 Task: Create a rule from the Recommended list, Task Added to this Project -> add SubTasks in the project BioForge with SubTasks Gather and Analyse Requirements , Design and Implement Solution , System Test and UAT , Release to Production / Go Live
Action: Mouse moved to (566, 410)
Screenshot: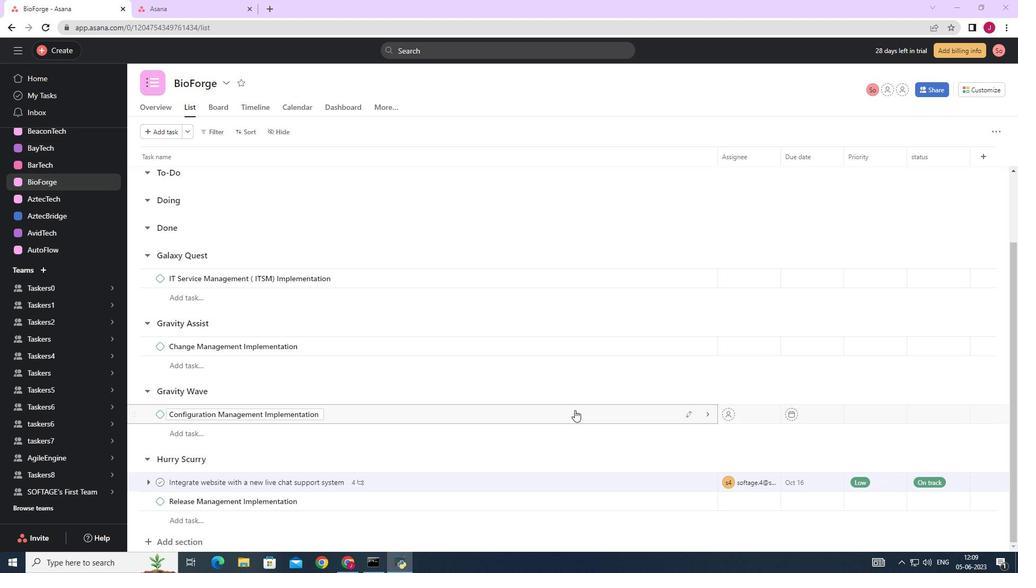 
Action: Mouse scrolled (566, 410) with delta (0, 0)
Screenshot: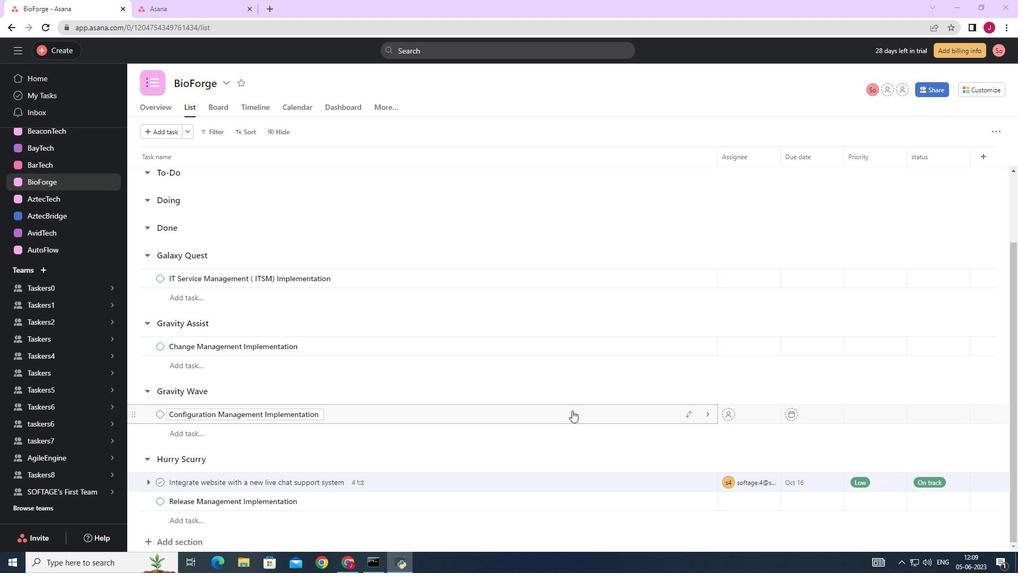 
Action: Mouse scrolled (566, 410) with delta (0, 0)
Screenshot: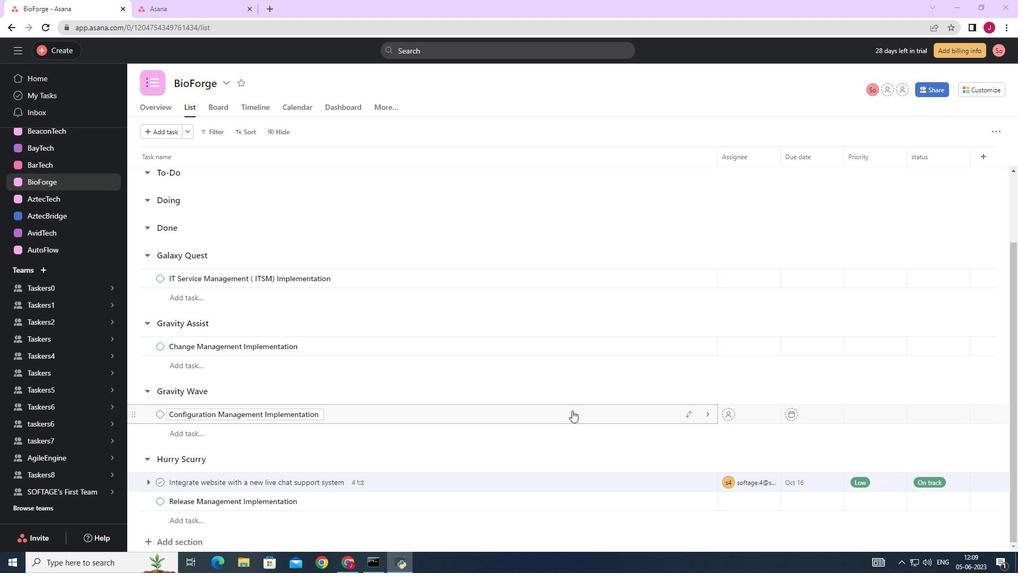 
Action: Mouse scrolled (566, 410) with delta (0, 0)
Screenshot: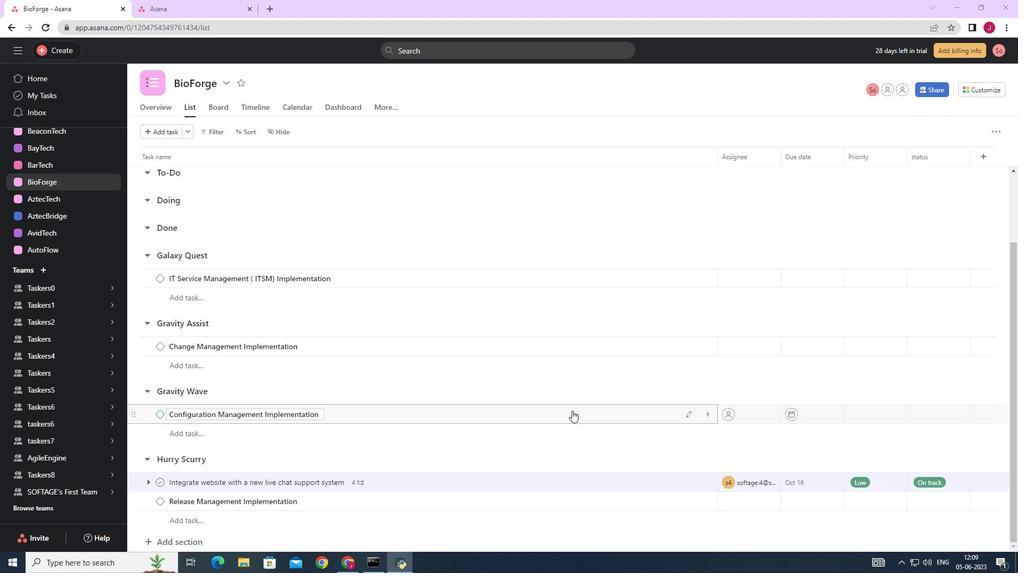 
Action: Mouse scrolled (566, 410) with delta (0, 0)
Screenshot: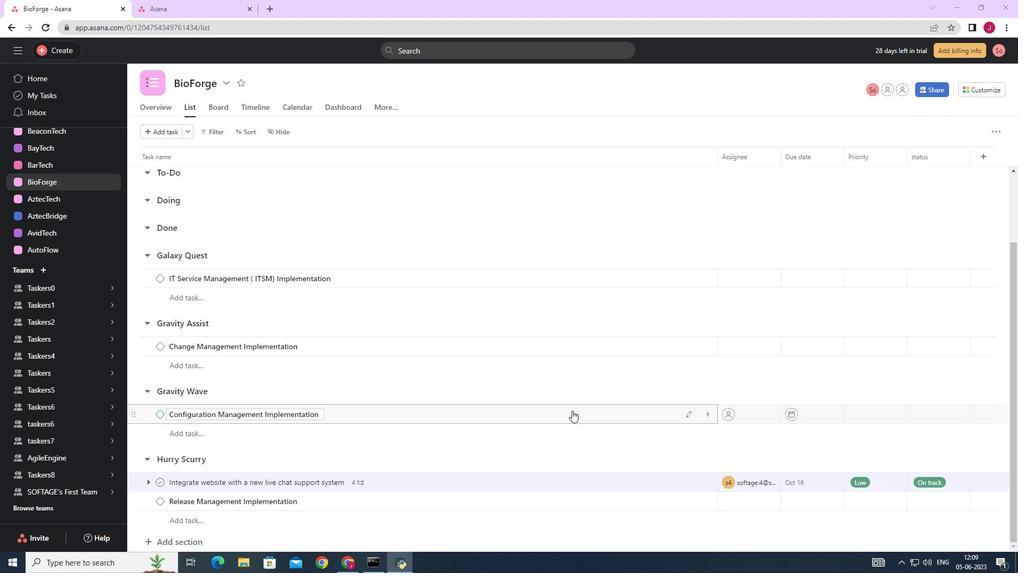 
Action: Mouse scrolled (566, 410) with delta (0, 0)
Screenshot: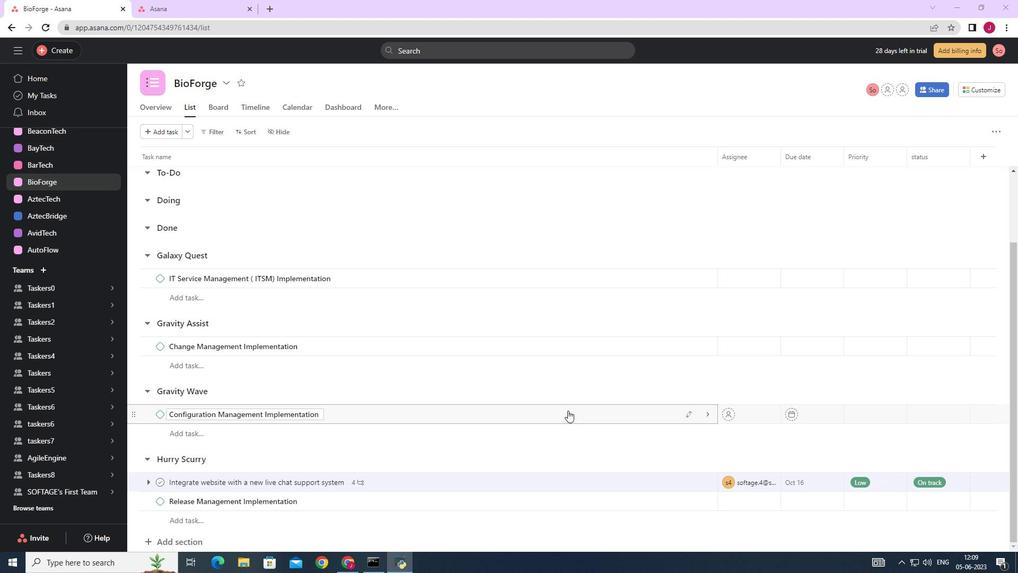 
Action: Mouse moved to (485, 425)
Screenshot: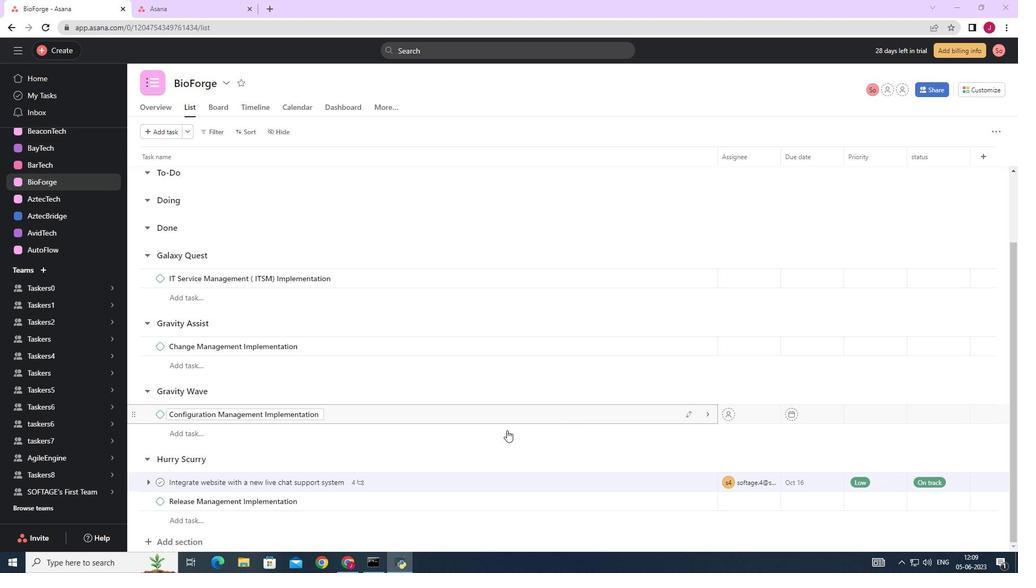 
Action: Mouse scrolled (485, 424) with delta (0, 0)
Screenshot: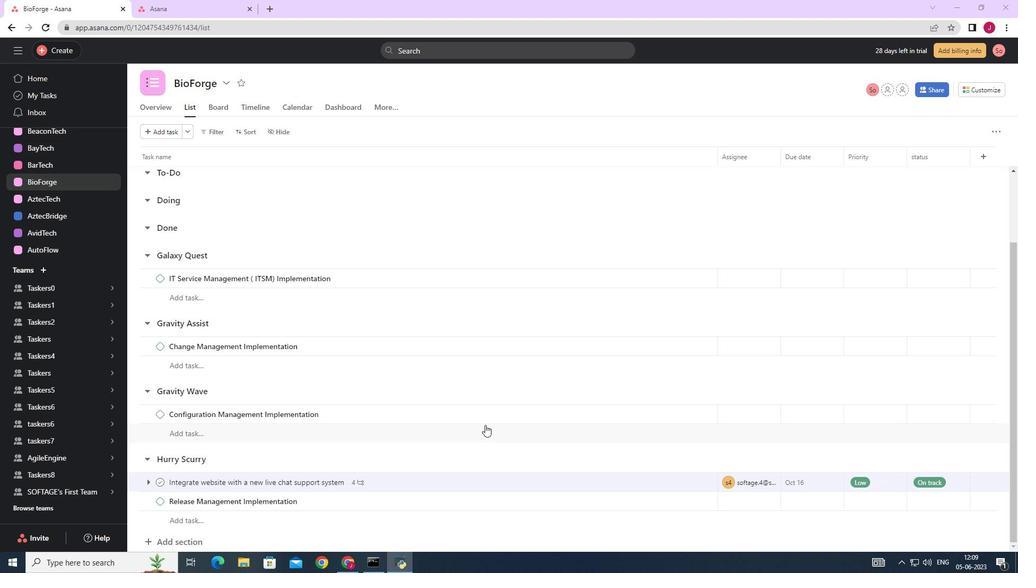 
Action: Mouse scrolled (485, 424) with delta (0, 0)
Screenshot: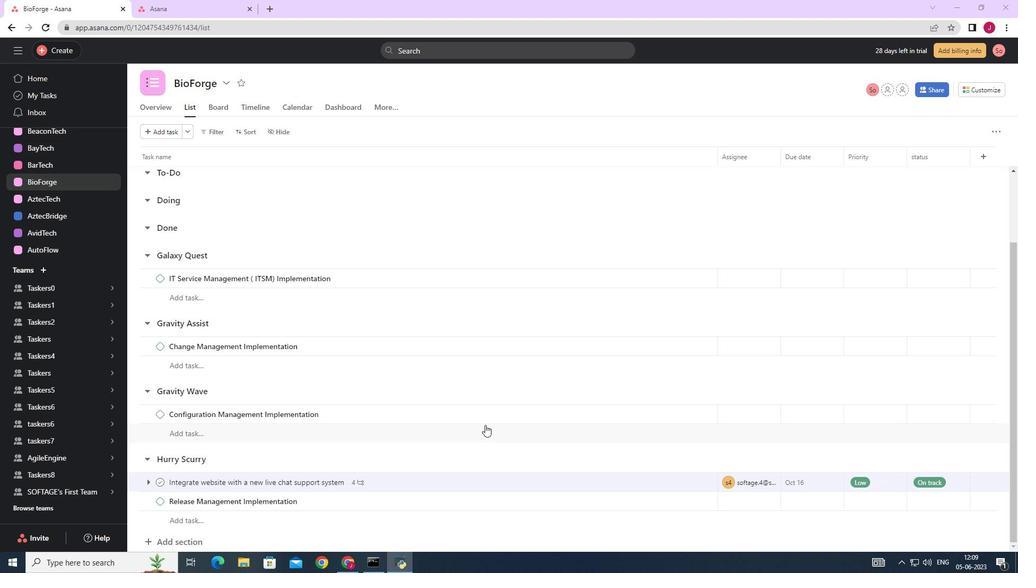 
Action: Mouse scrolled (485, 424) with delta (0, 0)
Screenshot: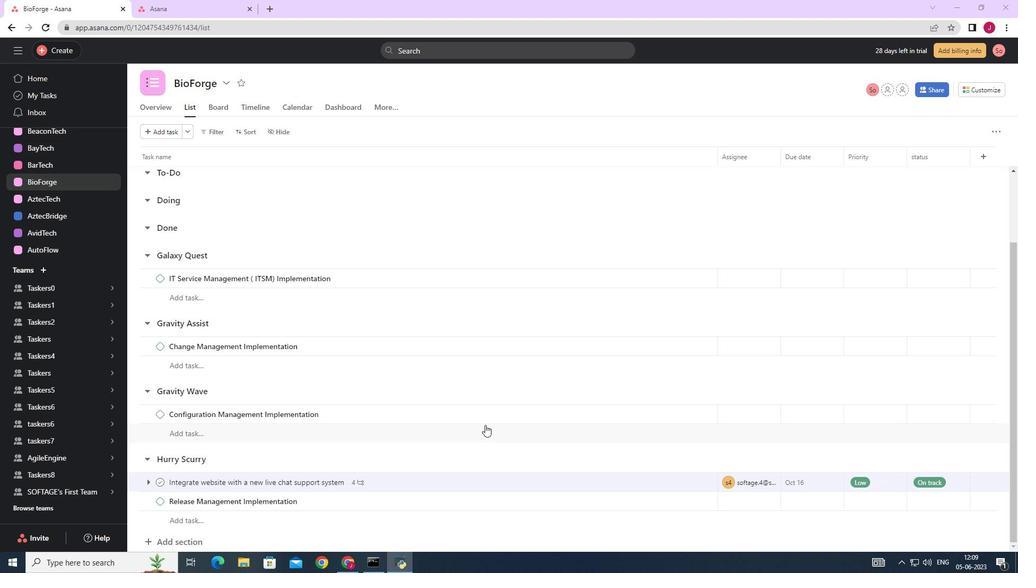 
Action: Mouse scrolled (485, 425) with delta (0, 0)
Screenshot: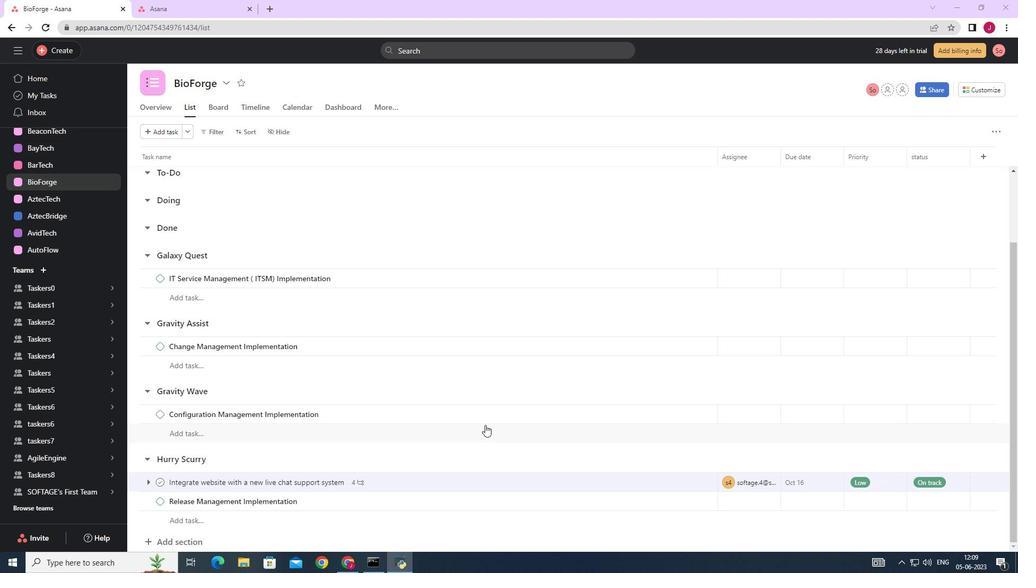 
Action: Mouse scrolled (485, 425) with delta (0, 0)
Screenshot: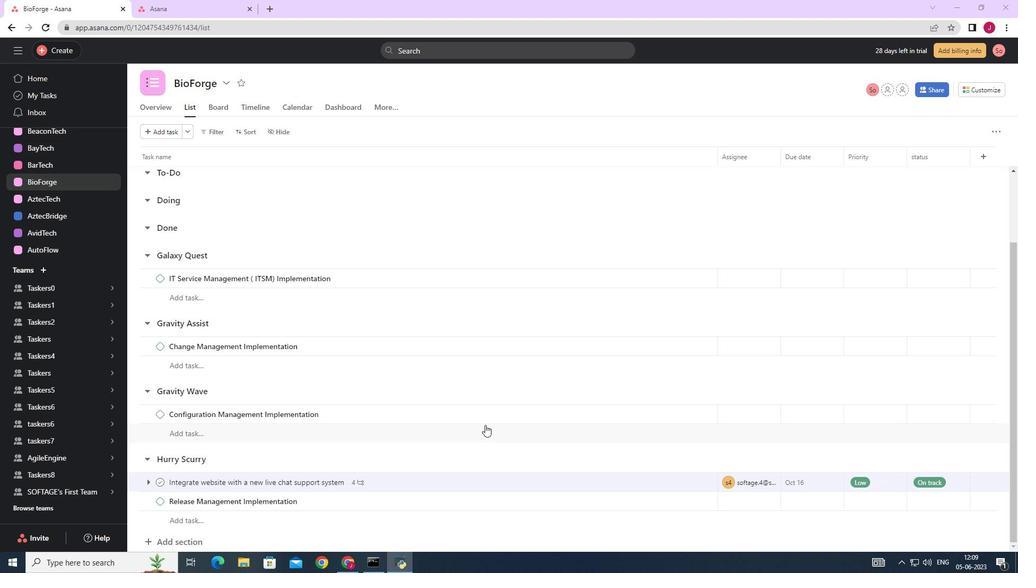 
Action: Mouse scrolled (485, 425) with delta (0, 0)
Screenshot: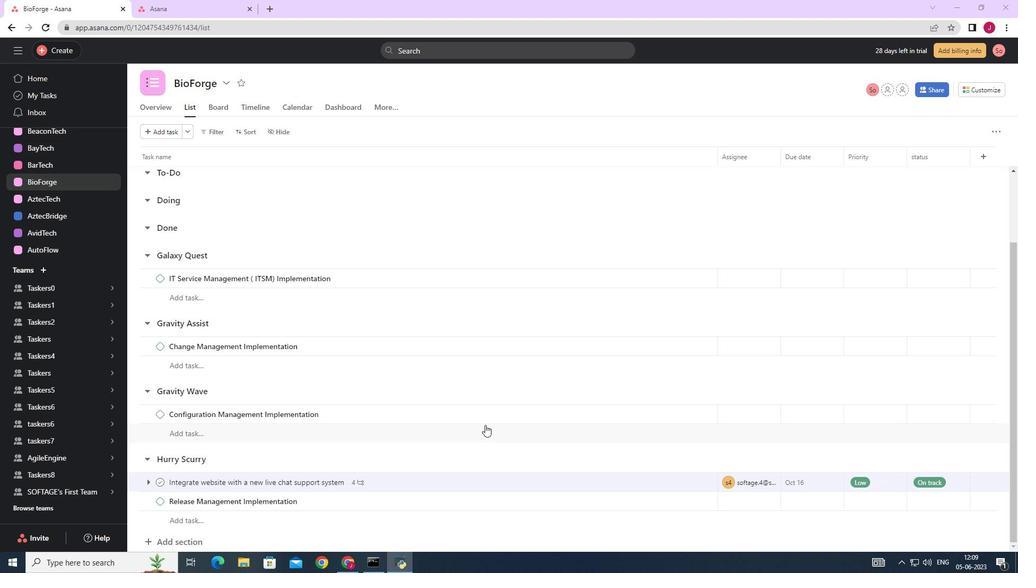 
Action: Mouse scrolled (485, 424) with delta (0, 0)
Screenshot: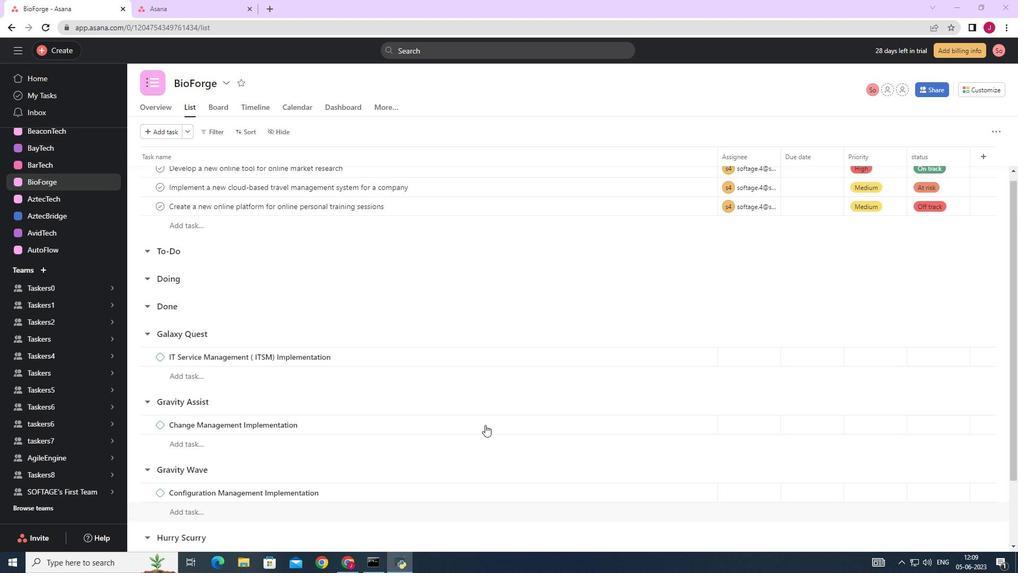 
Action: Mouse scrolled (485, 424) with delta (0, 0)
Screenshot: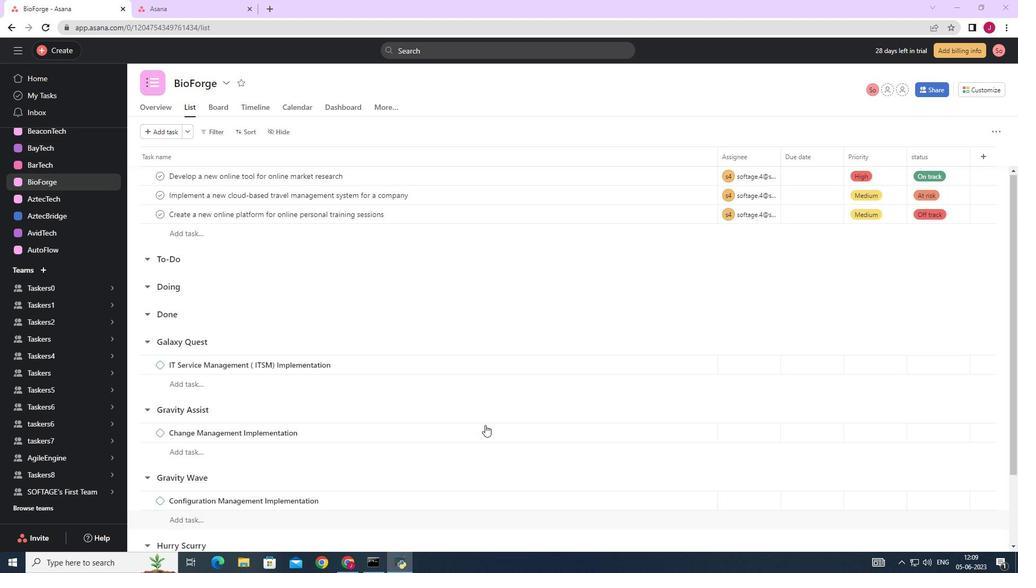 
Action: Mouse scrolled (485, 424) with delta (0, 0)
Screenshot: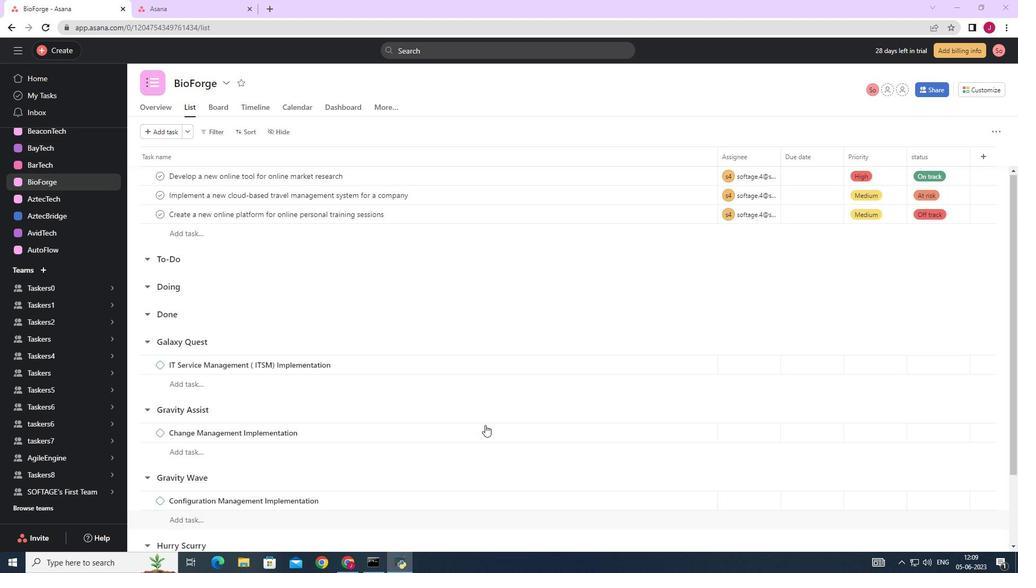 
Action: Mouse scrolled (485, 424) with delta (0, 0)
Screenshot: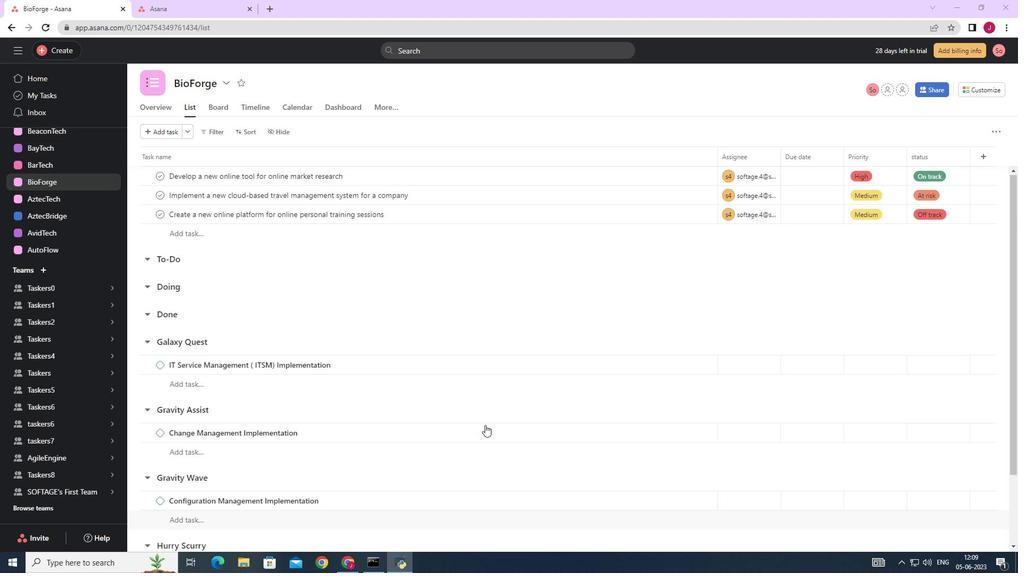 
Action: Mouse moved to (993, 89)
Screenshot: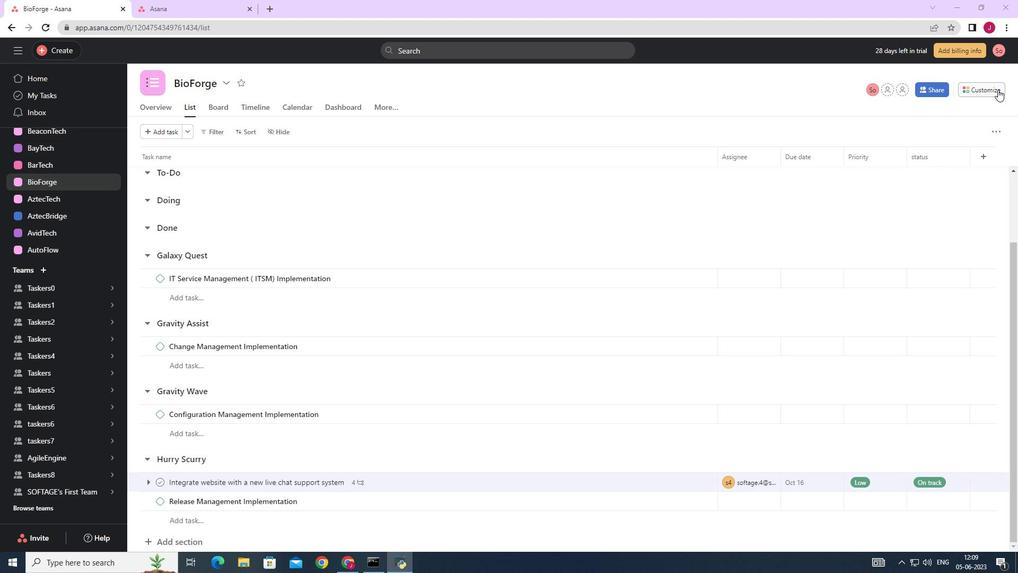 
Action: Mouse pressed left at (993, 89)
Screenshot: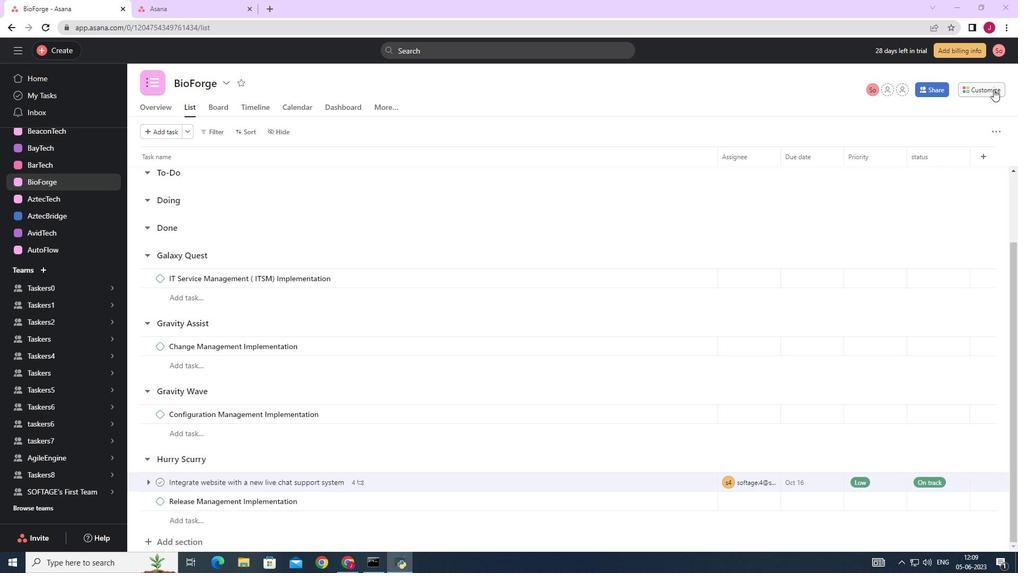 
Action: Mouse moved to (799, 228)
Screenshot: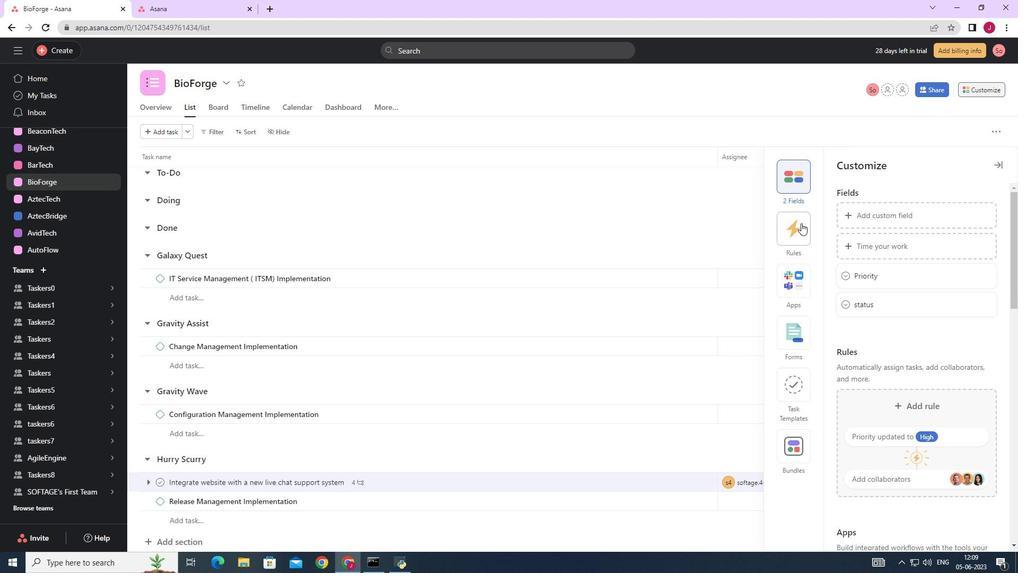 
Action: Mouse pressed left at (799, 228)
Screenshot: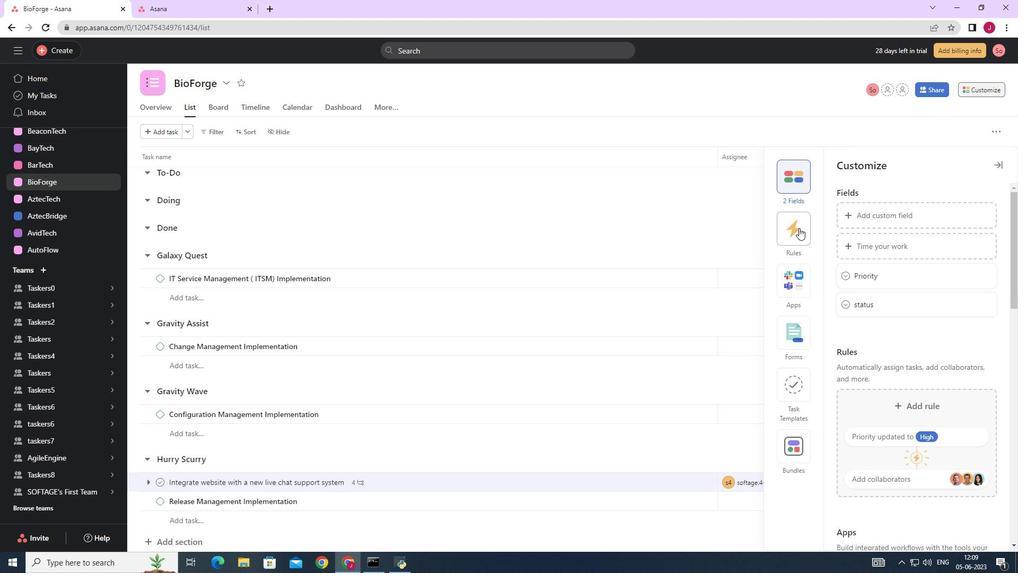 
Action: Mouse moved to (893, 250)
Screenshot: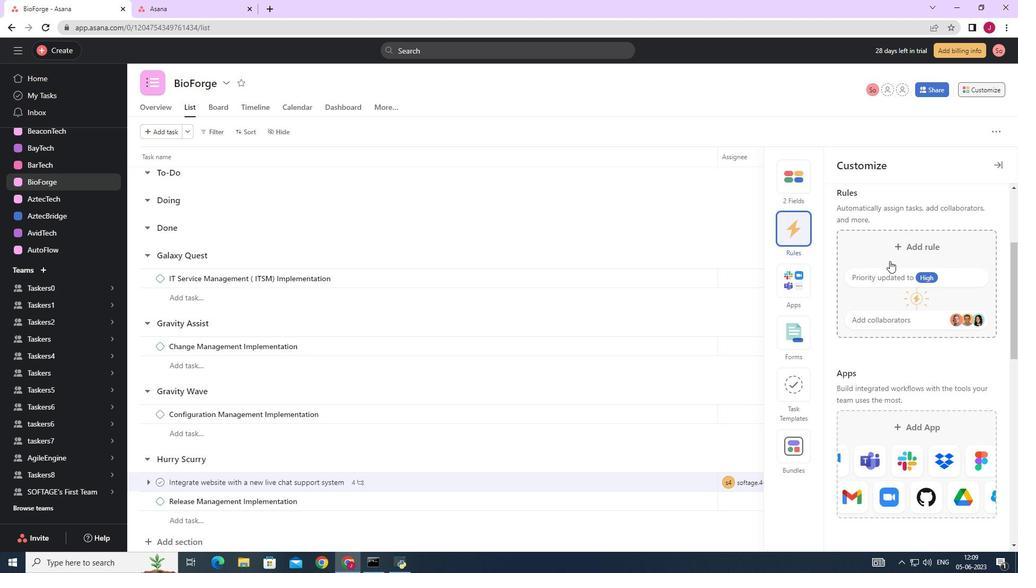 
Action: Mouse pressed left at (893, 250)
Screenshot: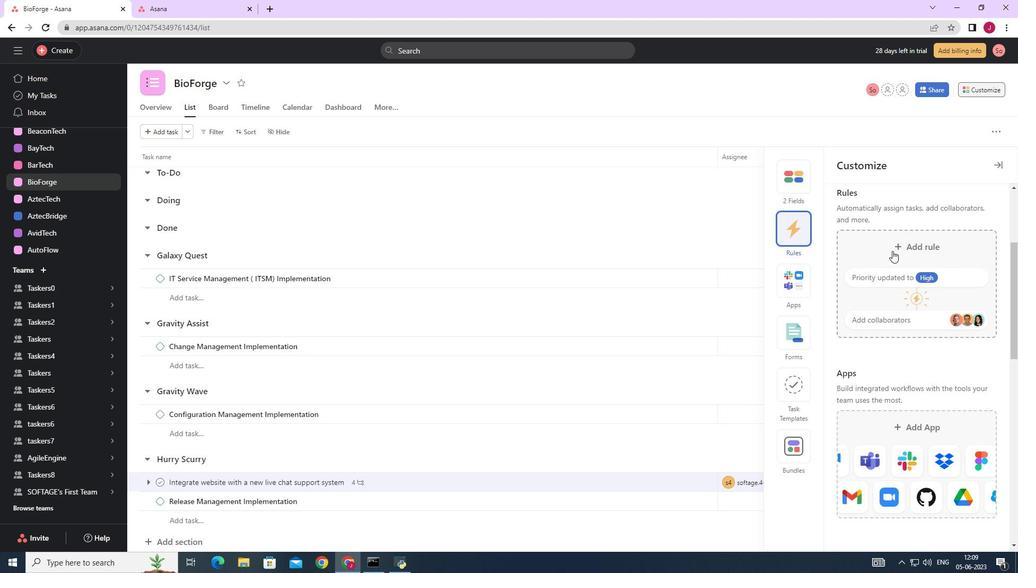 
Action: Mouse moved to (431, 159)
Screenshot: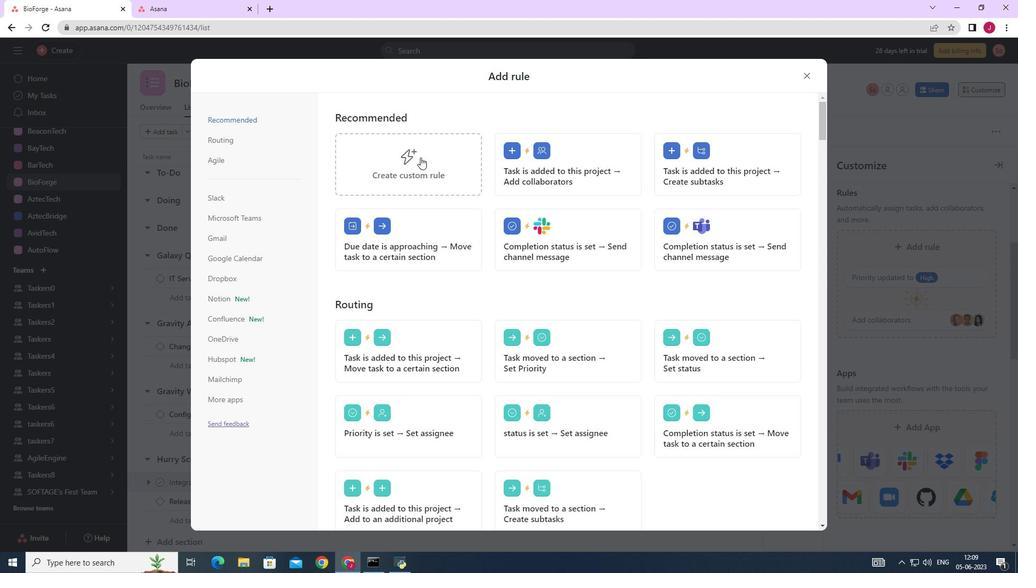 
Action: Mouse pressed left at (431, 159)
Screenshot: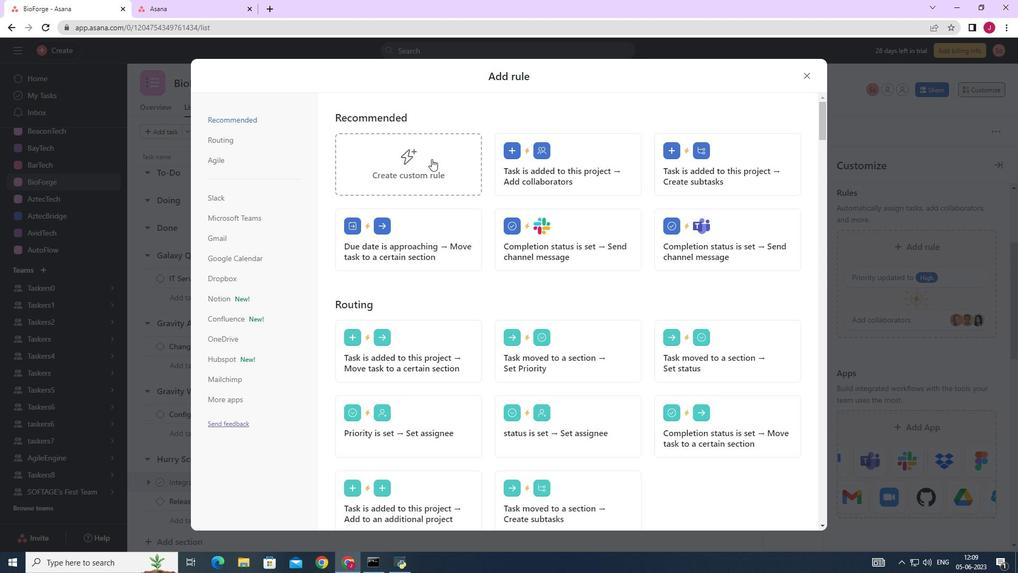 
Action: Mouse moved to (487, 284)
Screenshot: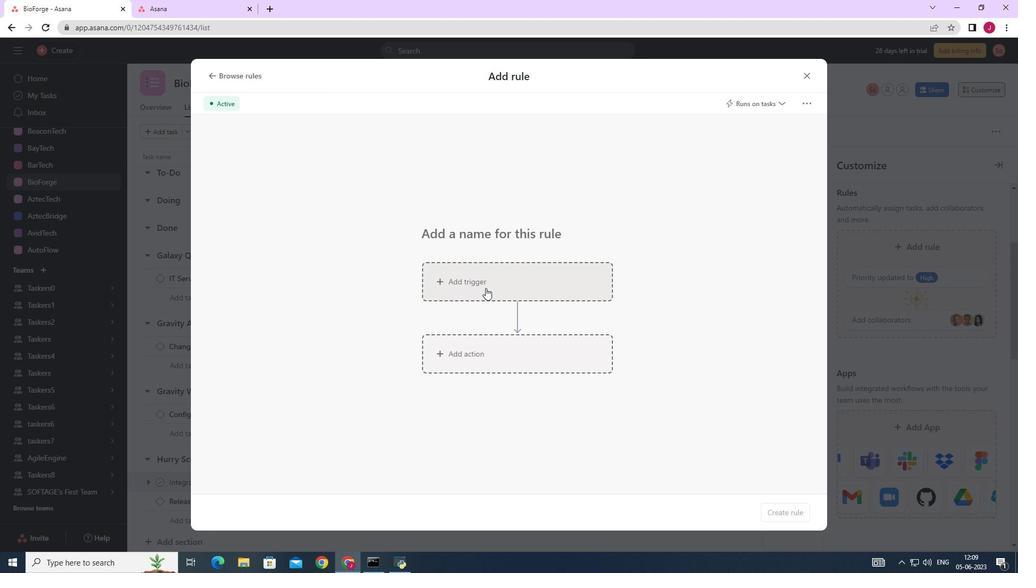 
Action: Mouse pressed left at (487, 284)
Screenshot: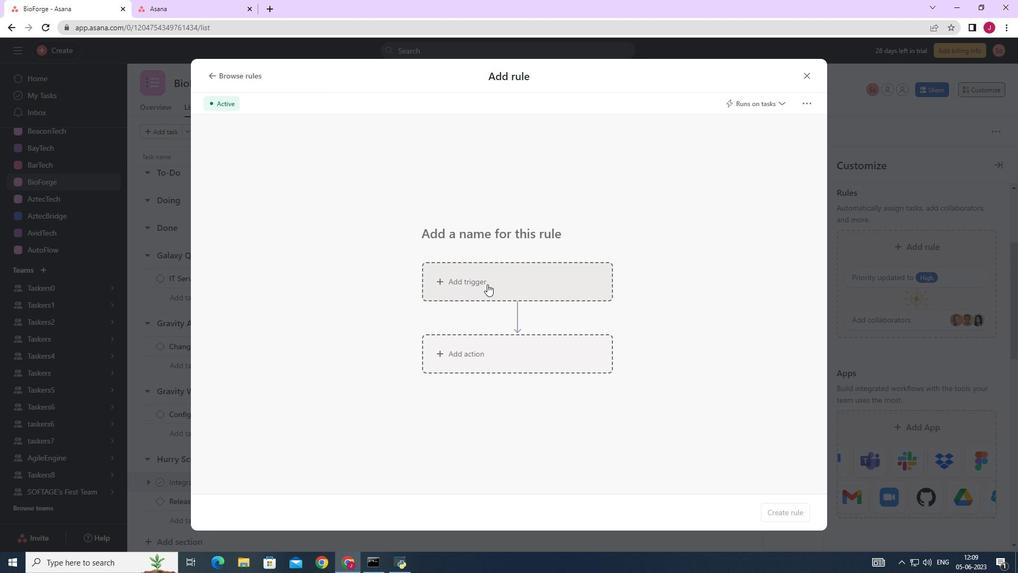 
Action: Mouse moved to (438, 341)
Screenshot: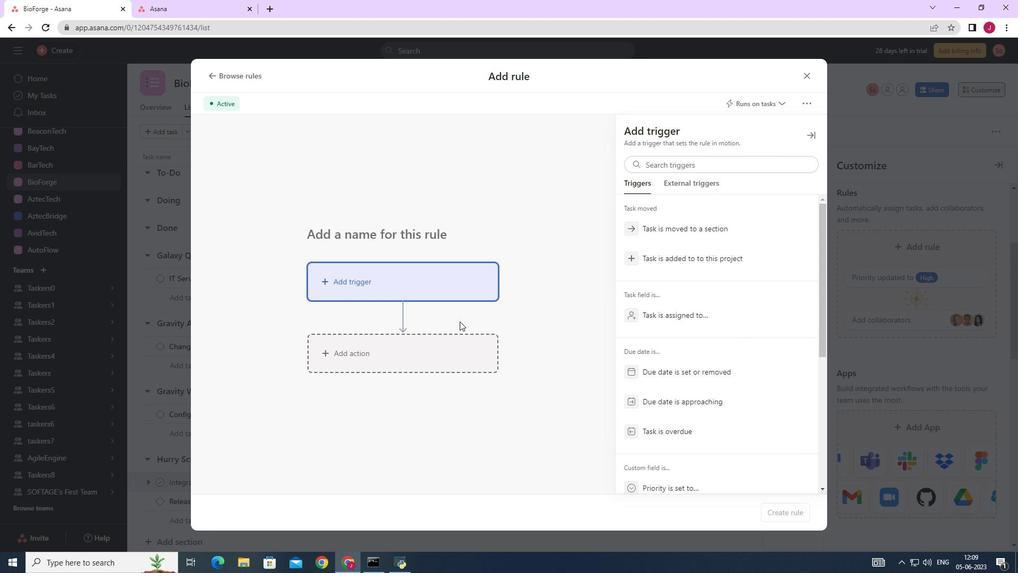 
Action: Mouse pressed left at (438, 341)
Screenshot: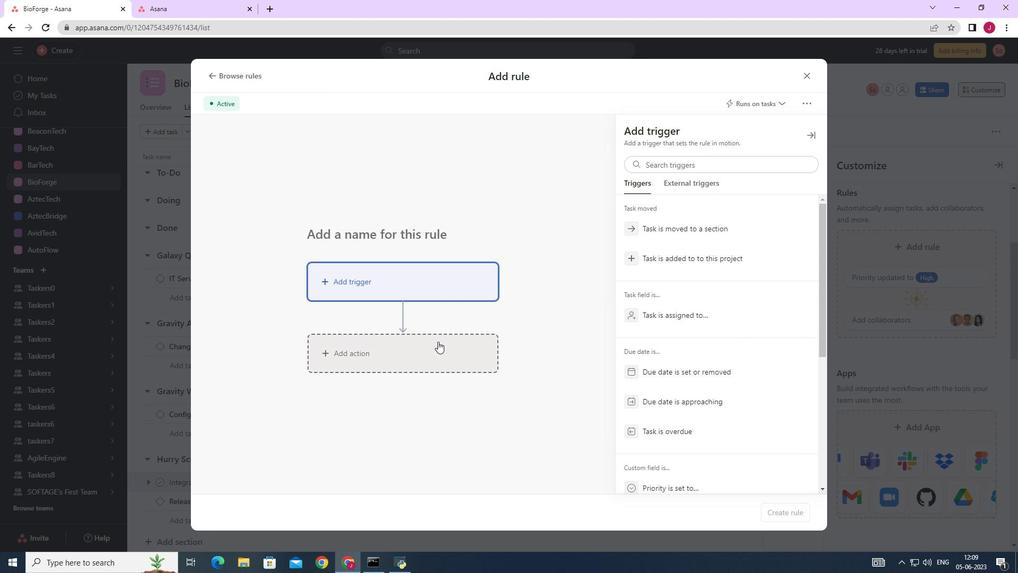 
Action: Mouse moved to (691, 257)
Screenshot: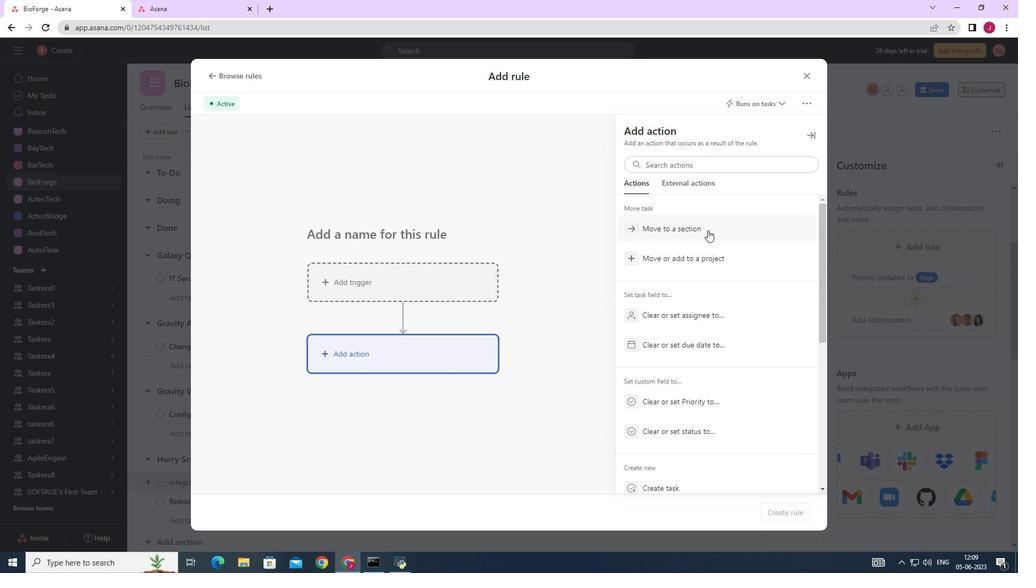 
Action: Mouse scrolled (691, 256) with delta (0, 0)
Screenshot: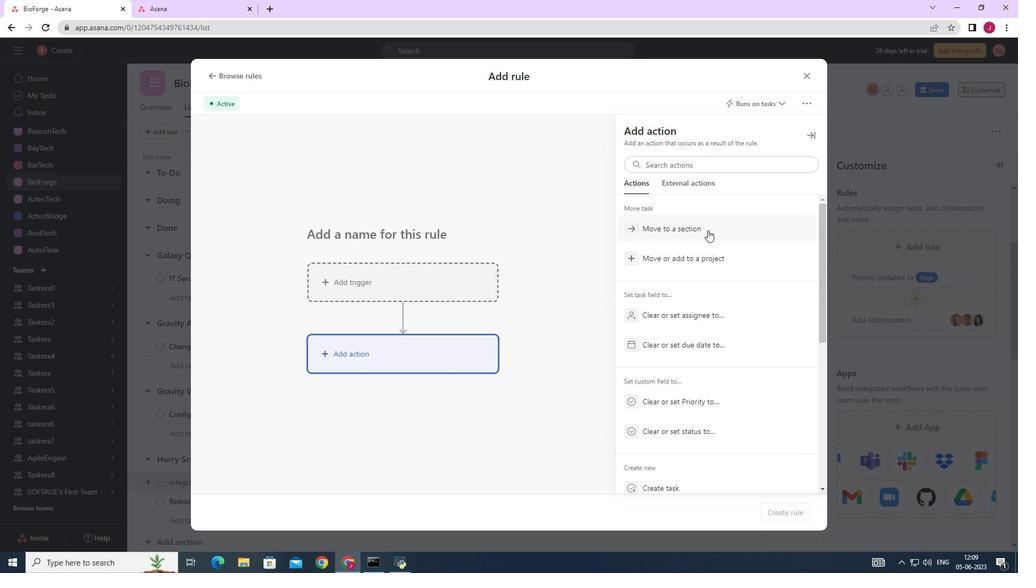 
Action: Mouse moved to (689, 260)
Screenshot: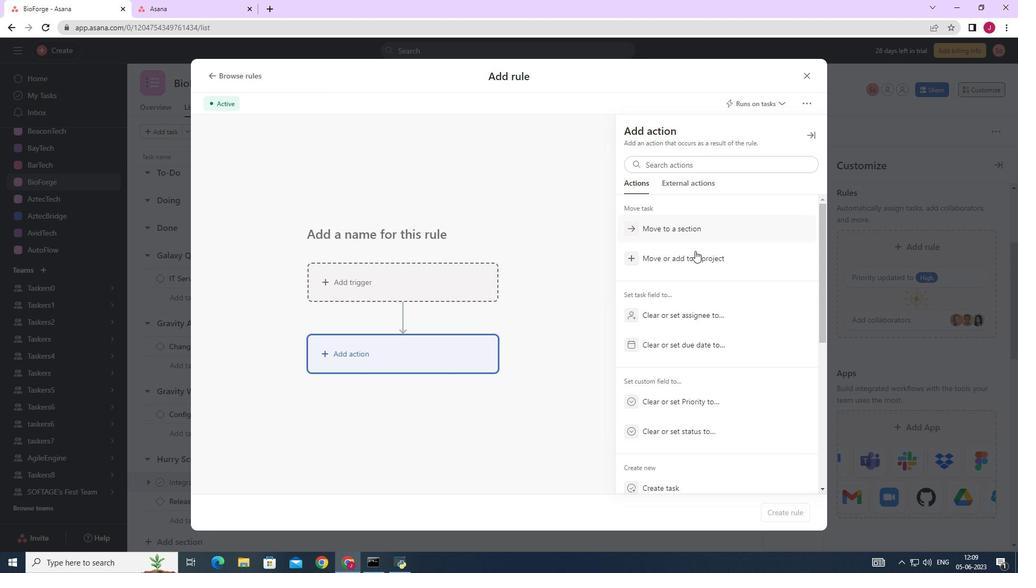 
Action: Mouse scrolled (689, 259) with delta (0, 0)
Screenshot: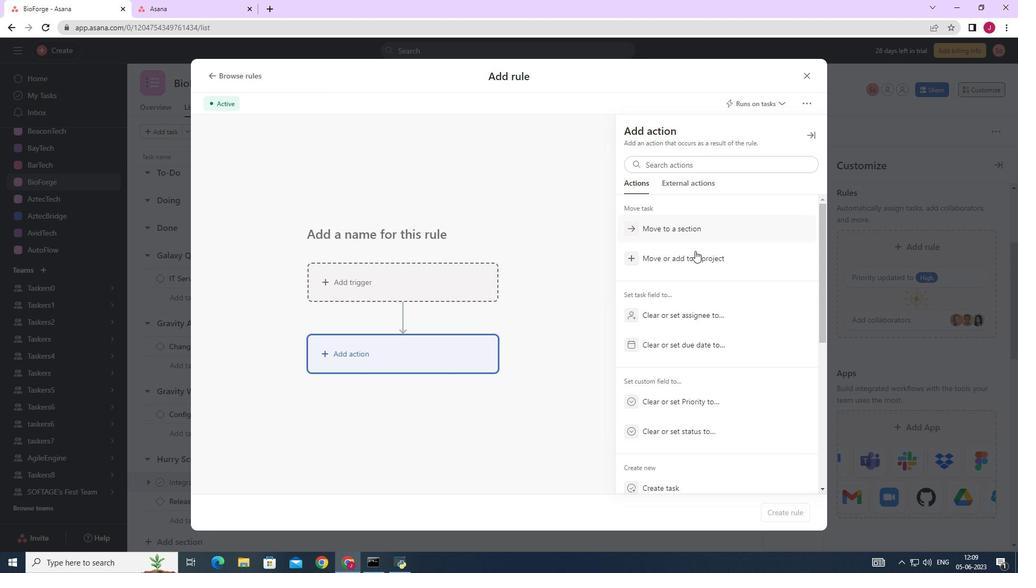 
Action: Mouse scrolled (689, 259) with delta (0, 0)
Screenshot: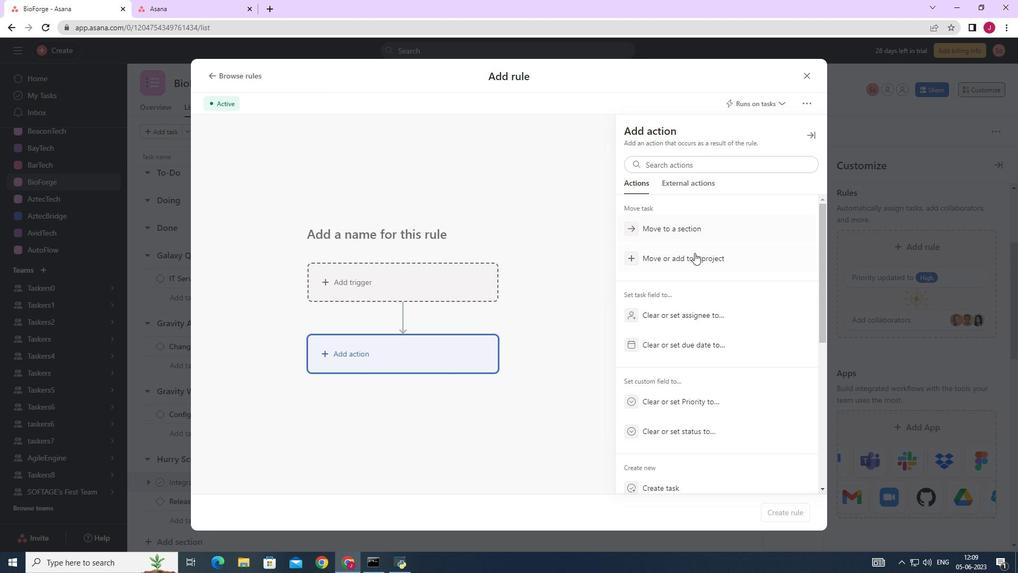 
Action: Mouse scrolled (689, 259) with delta (0, 0)
Screenshot: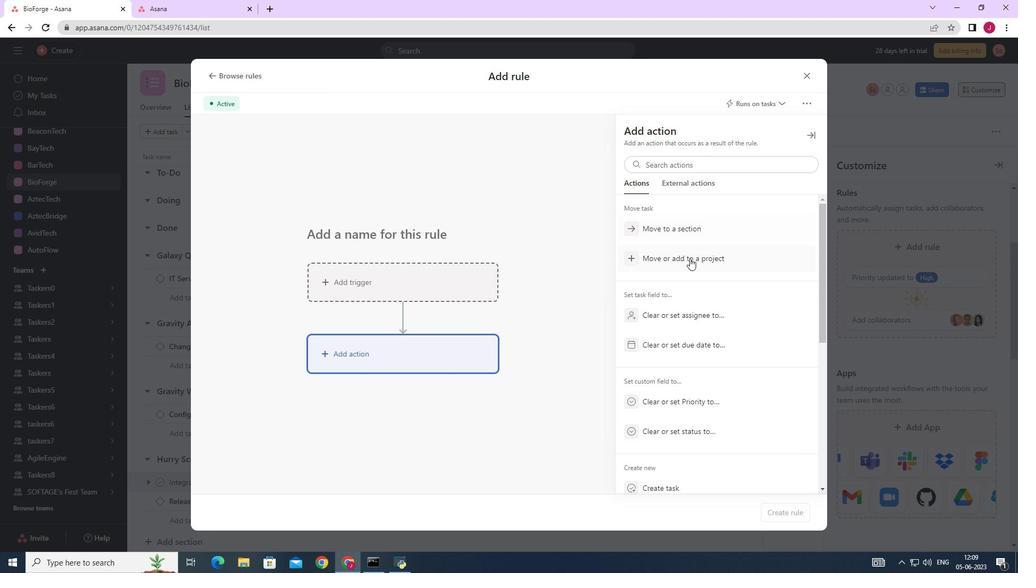 
Action: Mouse scrolled (689, 259) with delta (0, 0)
Screenshot: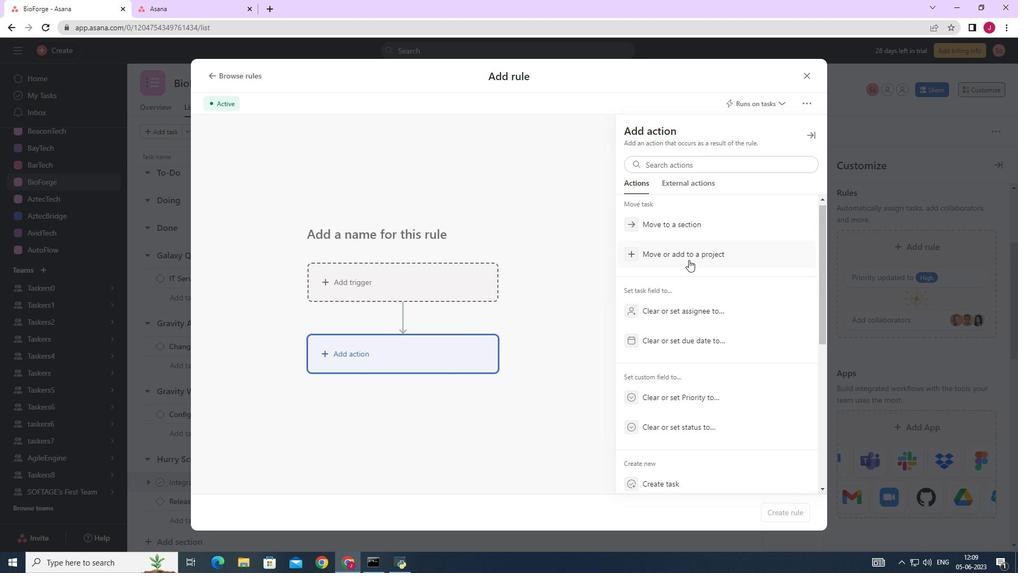 
Action: Mouse moved to (672, 247)
Screenshot: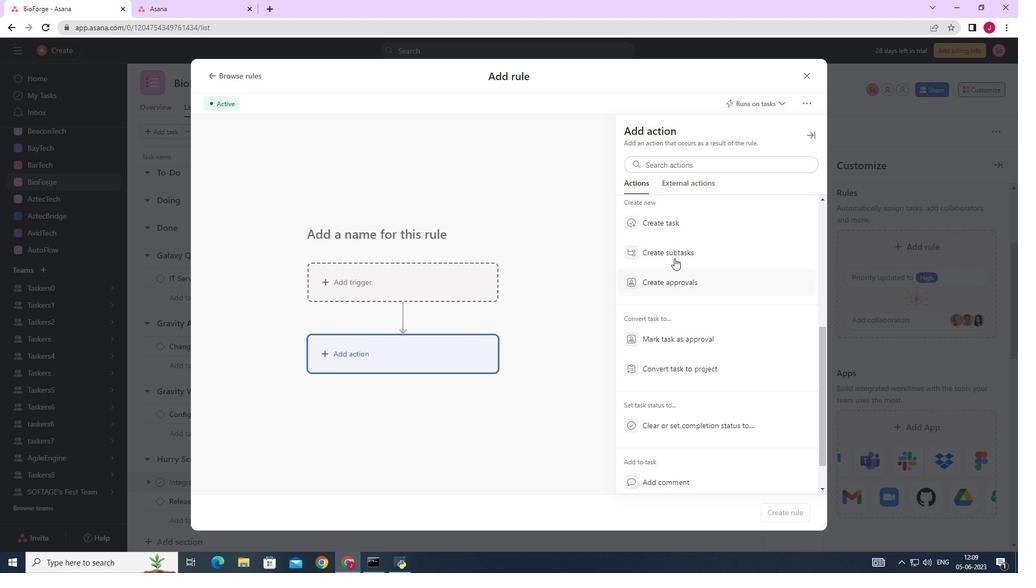 
Action: Mouse pressed left at (672, 247)
Screenshot: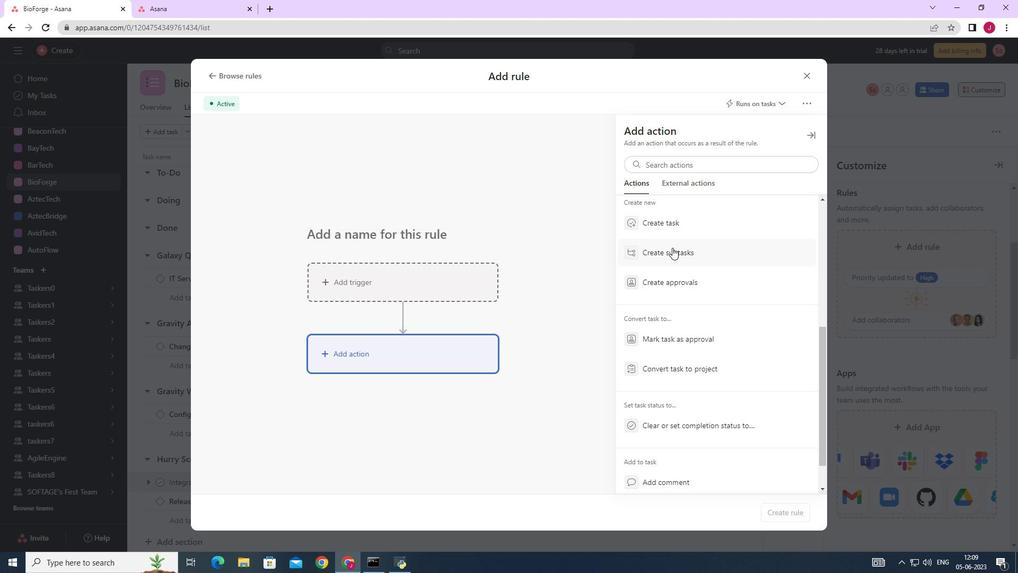 
Action: Mouse moved to (675, 165)
Screenshot: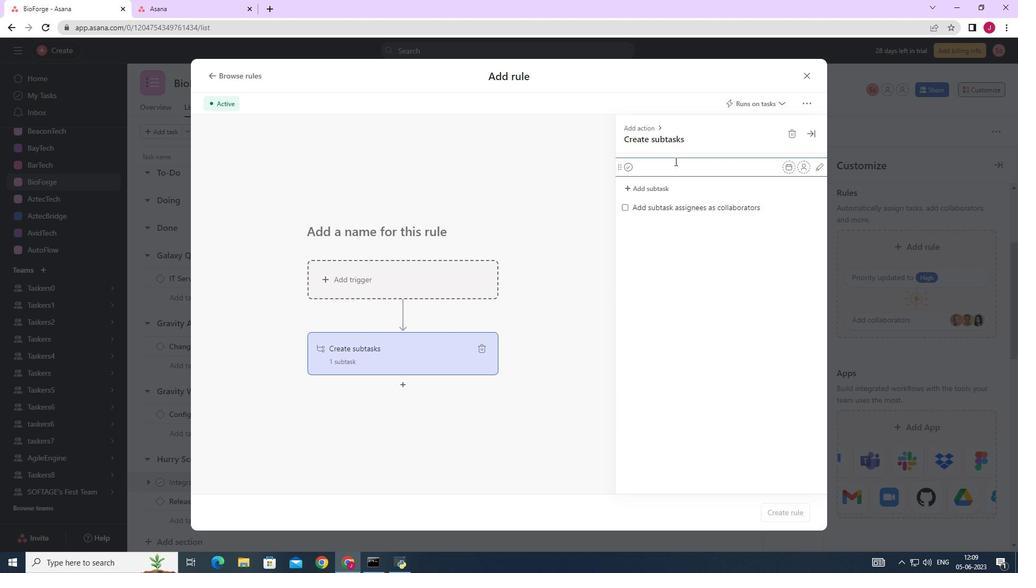 
Action: Mouse pressed left at (675, 165)
Screenshot: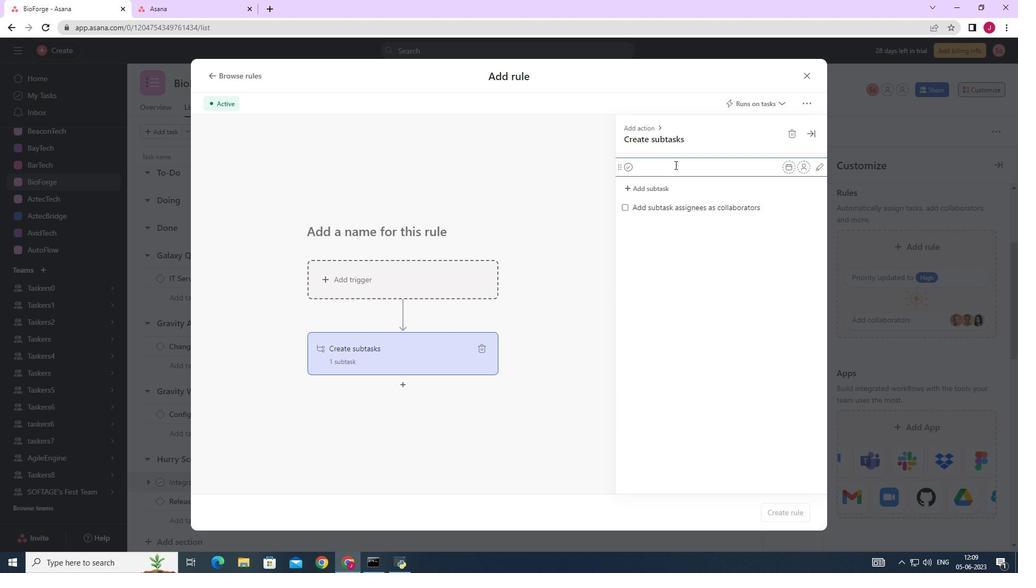 
Action: Key pressed <Key.caps_lock>G<Key.caps_lock>ather<Key.space>and<Key.space><Key.caps_lock>A<Key.caps_lock>nalyse<Key.space><Key.caps_lock>R<Key.caps_lock>equirements<Key.enter><Key.caps_lock>D<Key.caps_lock>esign<Key.space>and<Key.space><Key.caps_lock>I<Key.caps_lock>mplement<Key.space><Key.caps_lock>S<Key.caps_lock>olution<Key.enter><Key.caps_lock>S<Key.caps_lock>ystem<Key.space><Key.caps_lock>T<Key.caps_lock>est<Key.space>and<Key.space><Key.caps_lock>UAT<Key.enter><Key.caps_lock>r<Key.caps_lock>ELEASE<Key.space><Key.backspace><Key.backspace><Key.backspace><Key.backspace><Key.backspace><Key.backspace><Key.backspace><Key.backspace><Key.backspace><Key.backspace><Key.backspace><Key.backspace>R<Key.caps_lock>elease<Key.space>to<Key.space>[production<Key.space><Key.left><Key.left><Key.left><Key.left><Key.left><Key.left><Key.left><Key.left><Key.left><Key.left><Key.left><Key.backspace><Key.right><Key.right><Key.right><Key.right><Key.right><Key.right><Key.right><Key.right><Key.right><Key.right><Key.space>/<Key.space><Key.caps_lock>G<Key.caps_lock>o<Key.space><Key.caps_lock>L<Key.caps_lock>ive<Key.enter>
Screenshot: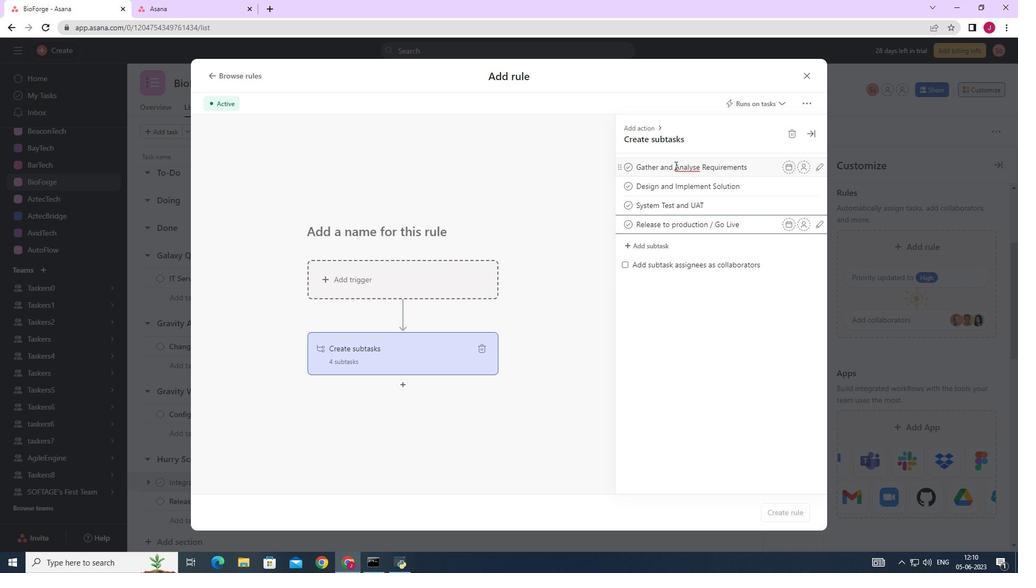 
Action: Mouse moved to (807, 79)
Screenshot: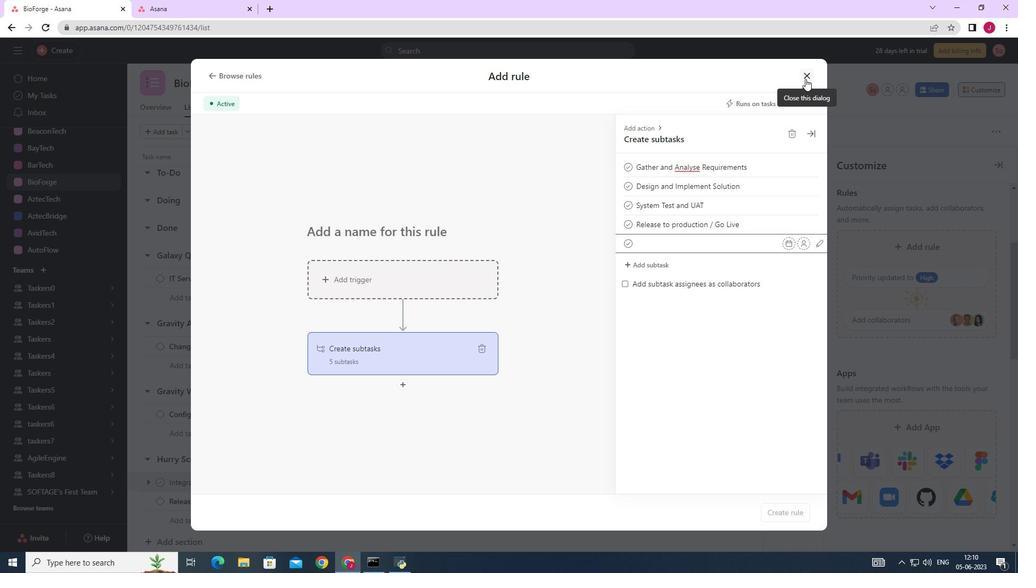 
Action: Mouse pressed left at (806, 79)
Screenshot: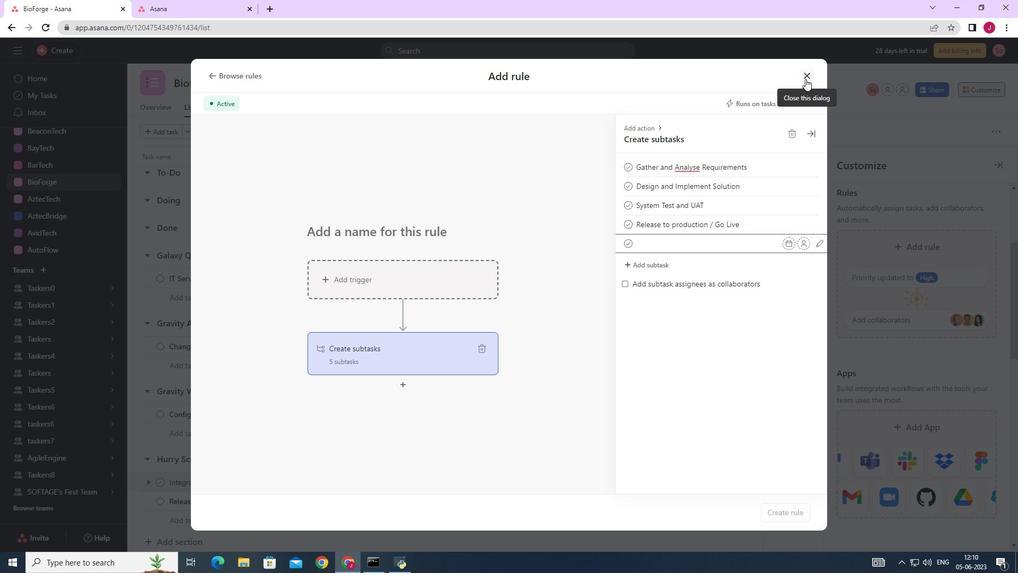 
